 Task: Find the best transit route for traveling to the Empire State Building from Home.
Action: Mouse moved to (239, 78)
Screenshot: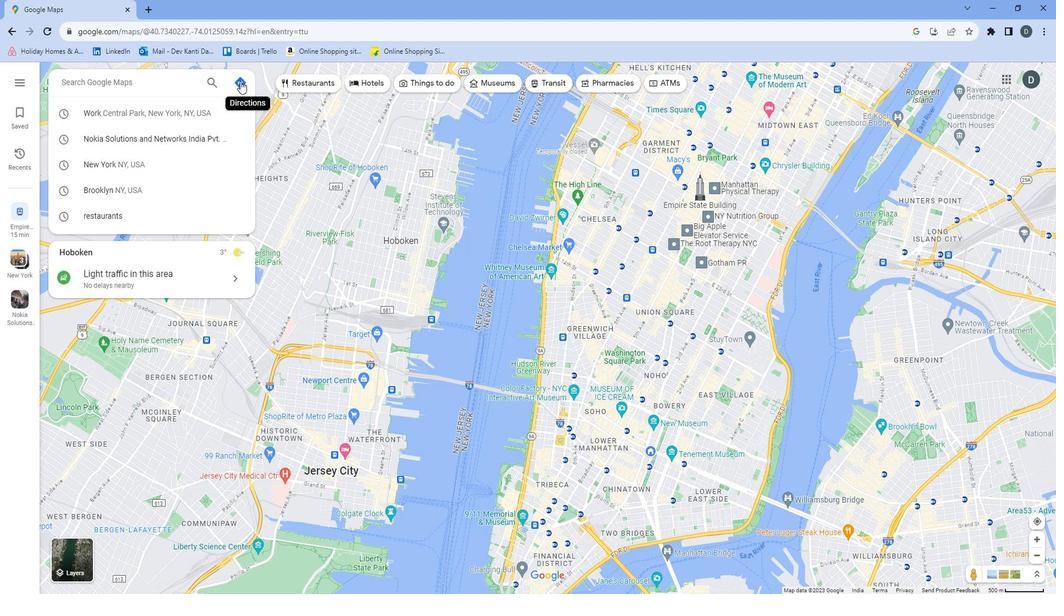 
Action: Mouse pressed left at (239, 78)
Screenshot: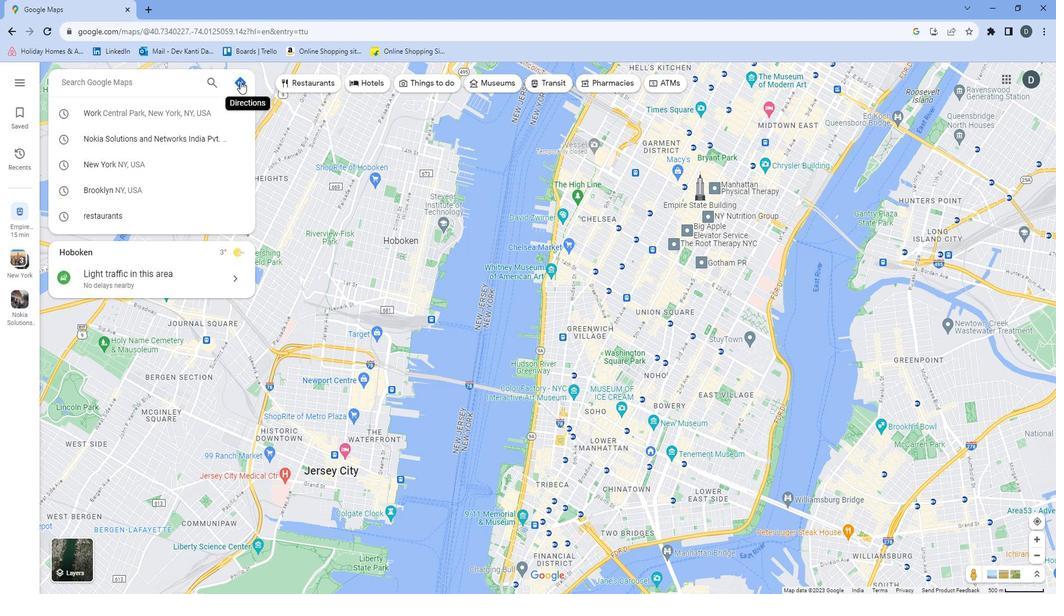 
Action: Mouse moved to (183, 111)
Screenshot: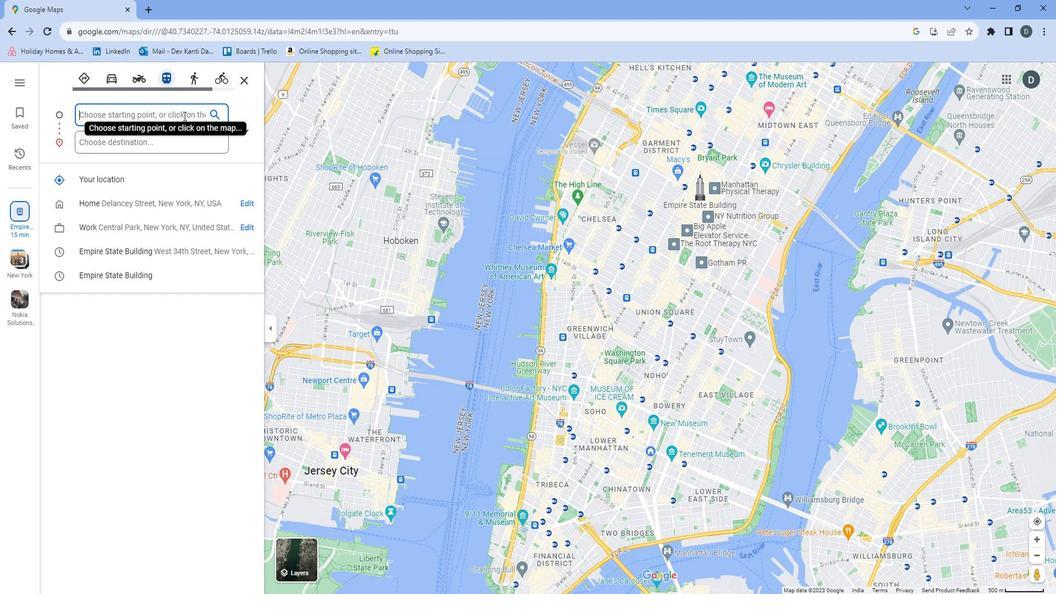 
Action: Mouse pressed left at (183, 111)
Screenshot: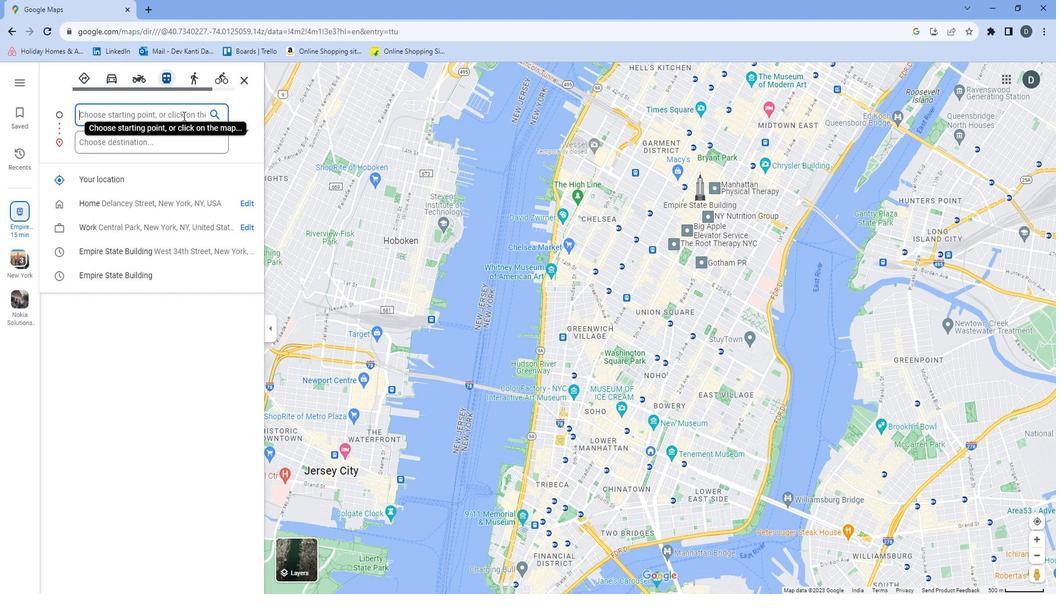 
Action: Mouse moved to (177, 188)
Screenshot: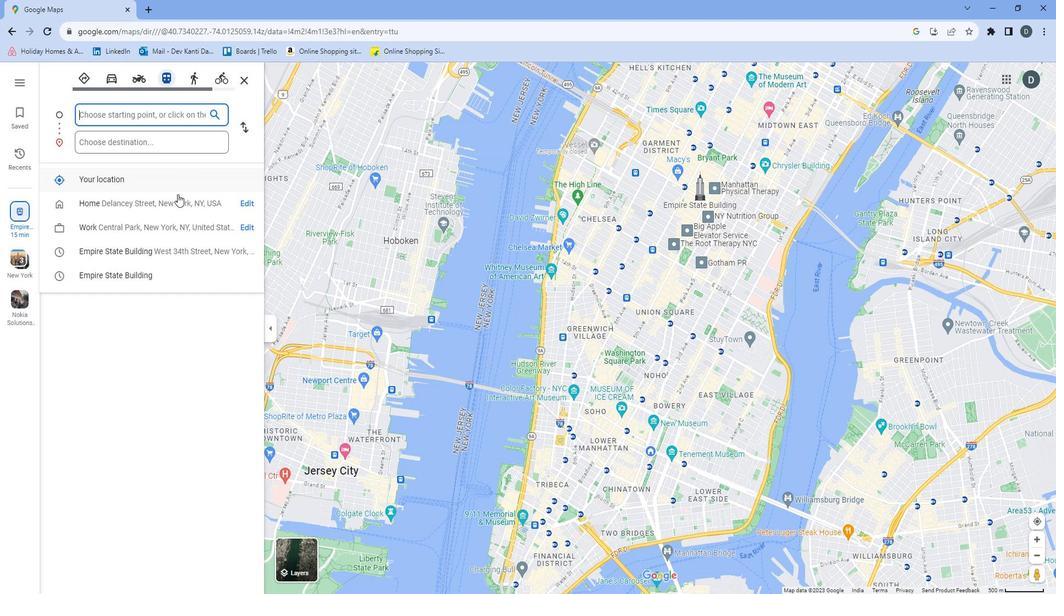 
Action: Mouse pressed left at (177, 188)
Screenshot: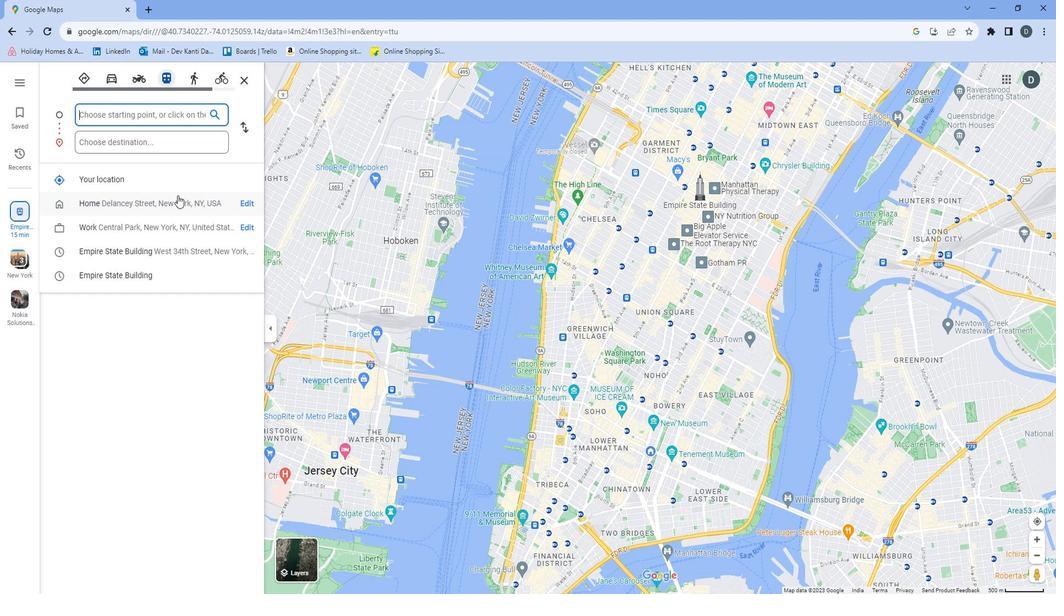 
Action: Mouse moved to (169, 138)
Screenshot: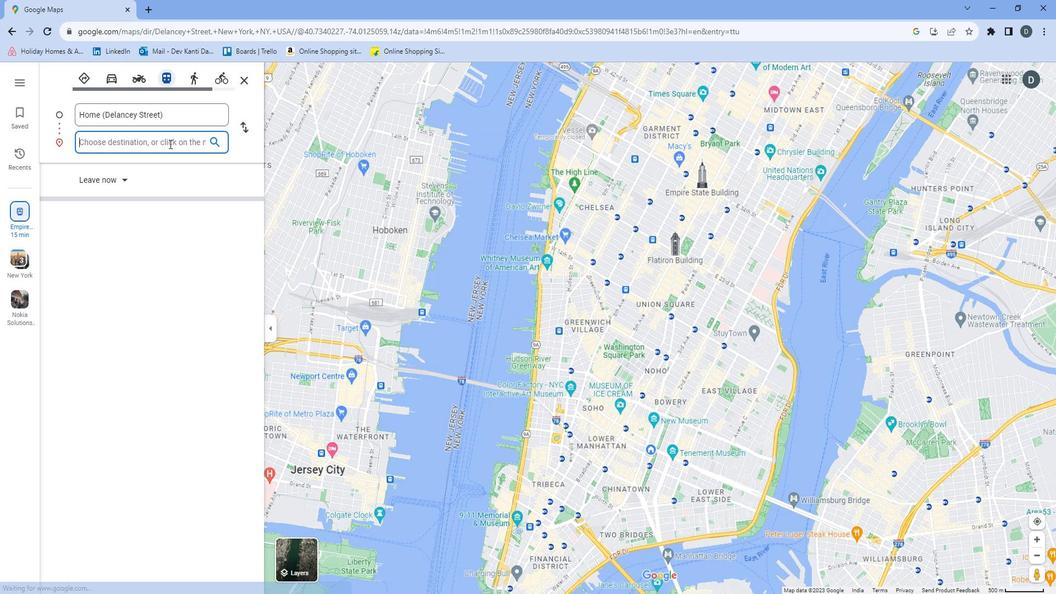 
Action: Mouse pressed left at (169, 138)
Screenshot: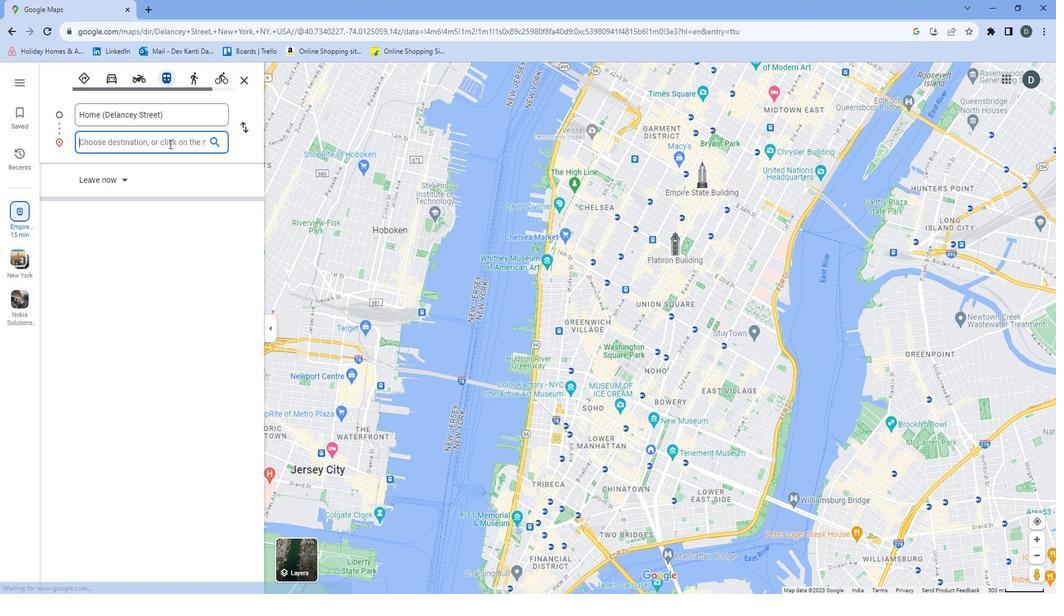 
Action: Key pressed <Key.shift>E
Screenshot: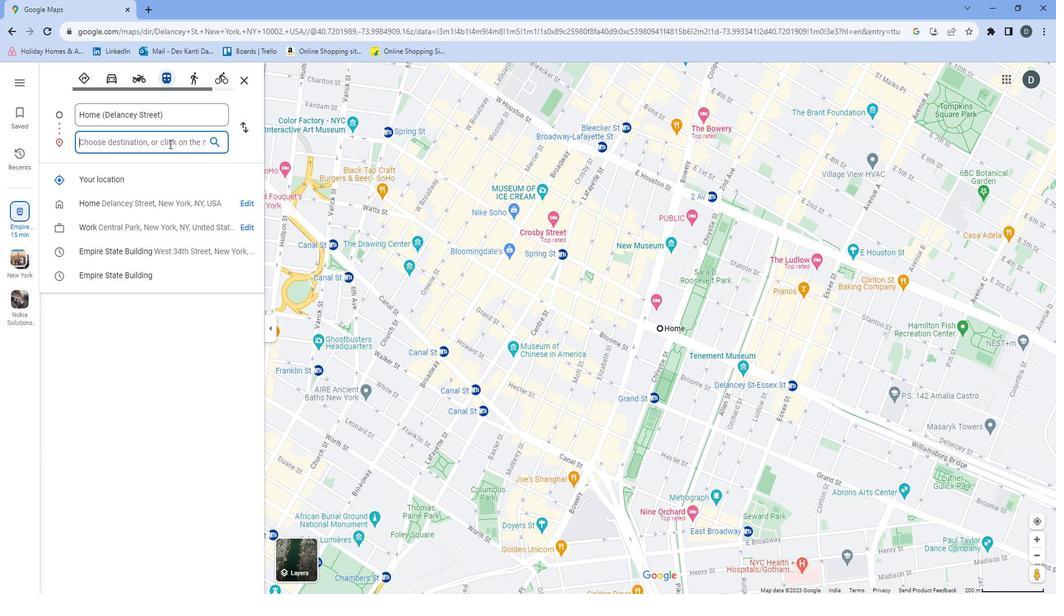 
Action: Mouse moved to (166, 138)
Screenshot: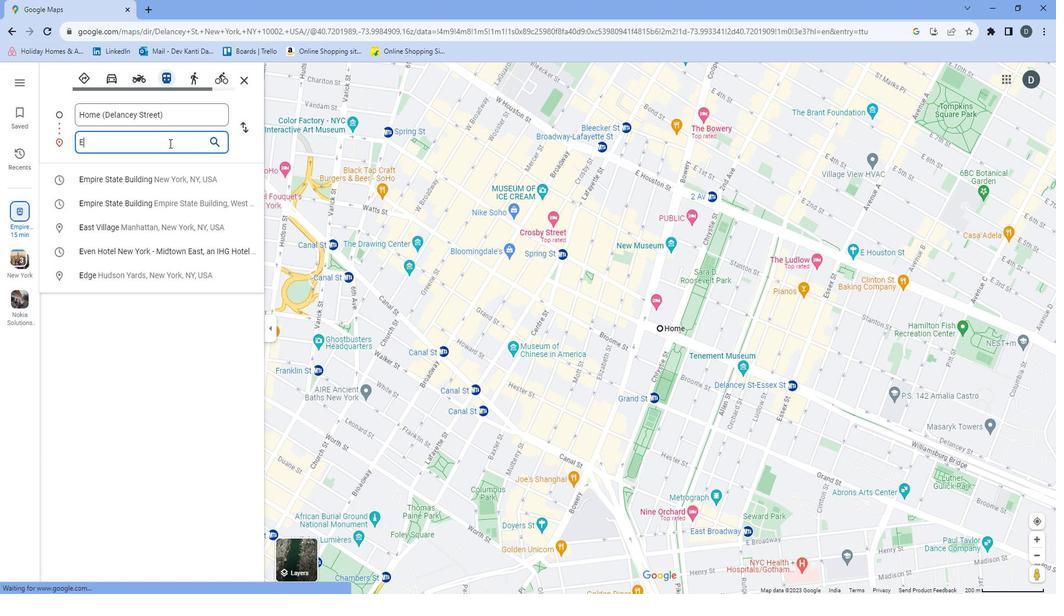 
Action: Key pressed m
Screenshot: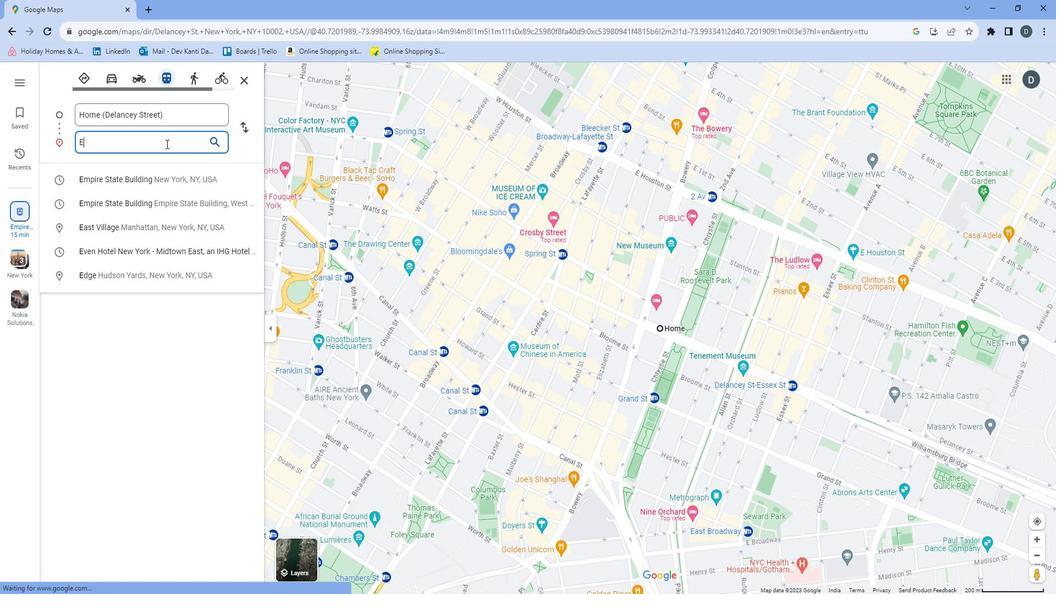 
Action: Mouse moved to (166, 138)
Screenshot: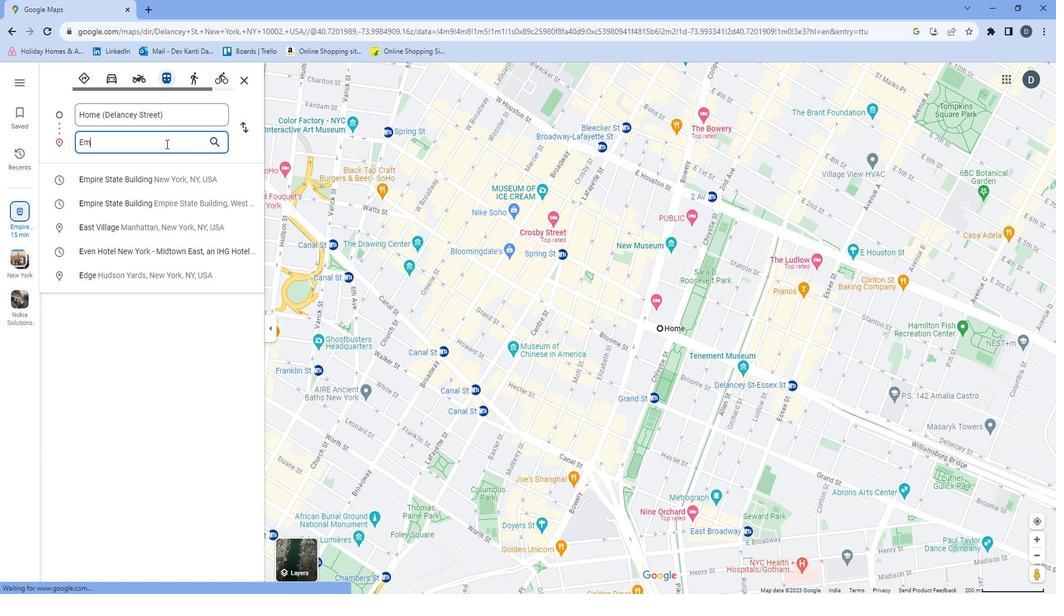 
Action: Key pressed pir
Screenshot: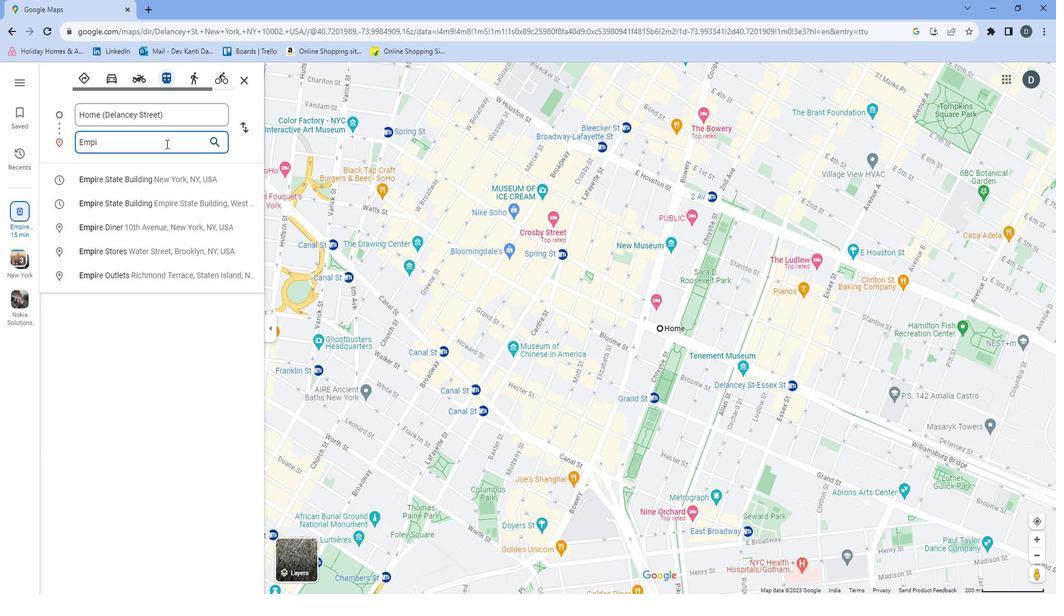 
Action: Mouse moved to (163, 138)
Screenshot: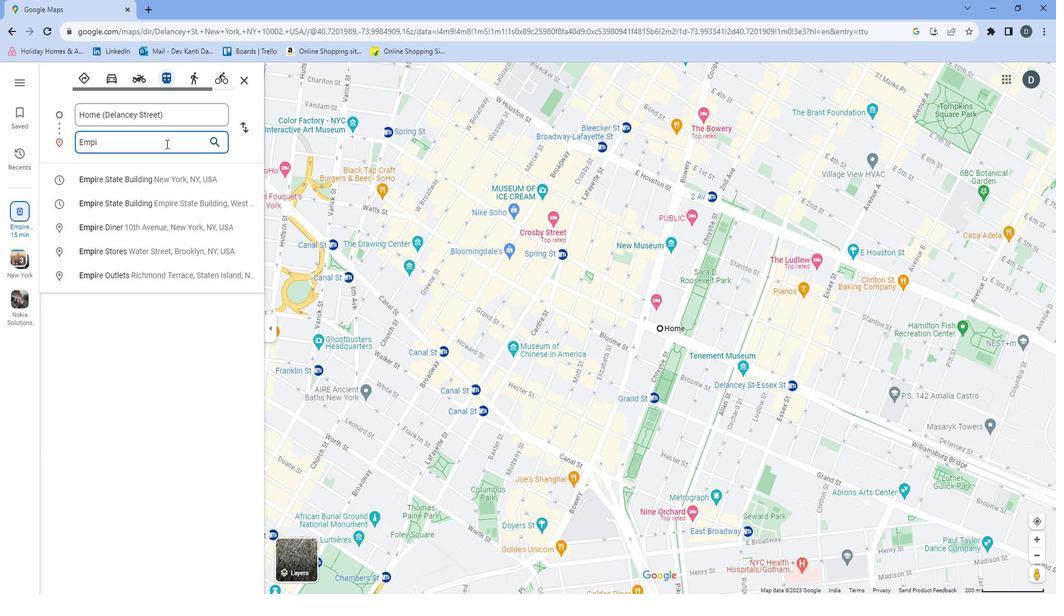 
Action: Key pressed e
Screenshot: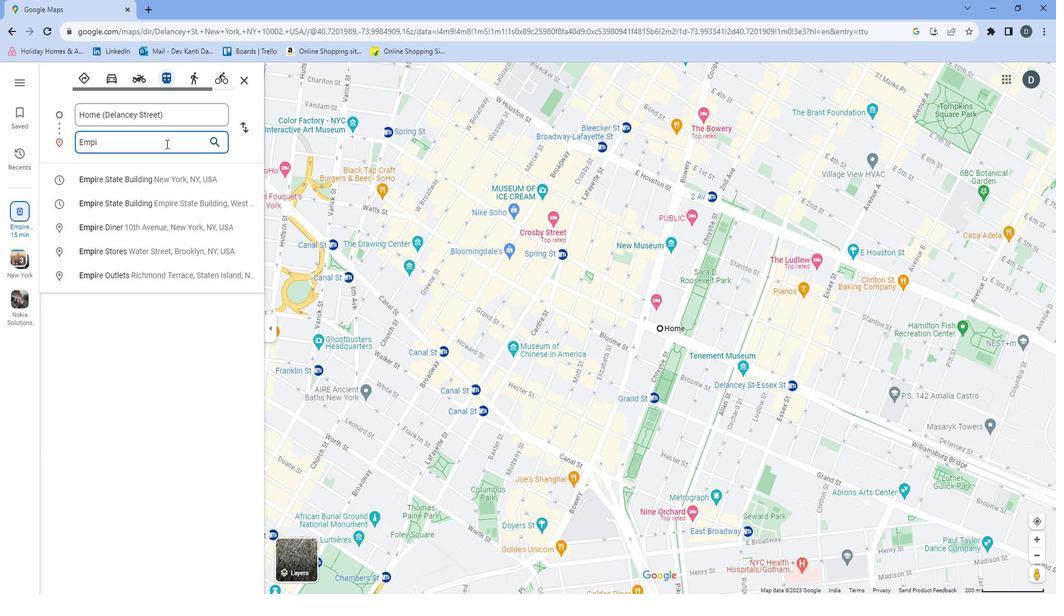 
Action: Mouse moved to (163, 138)
Screenshot: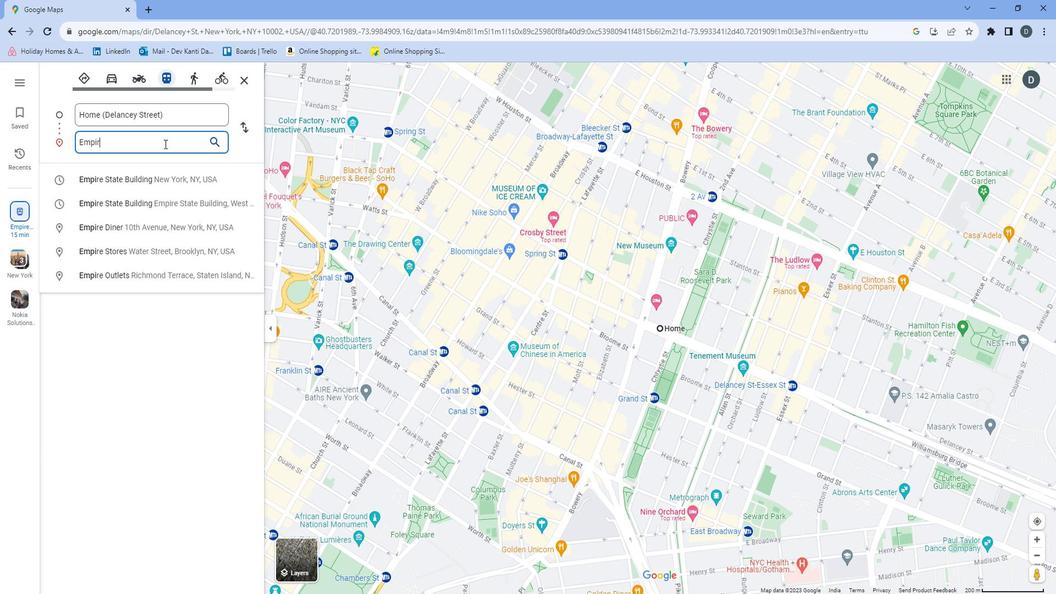 
Action: Key pressed <Key.space>
Screenshot: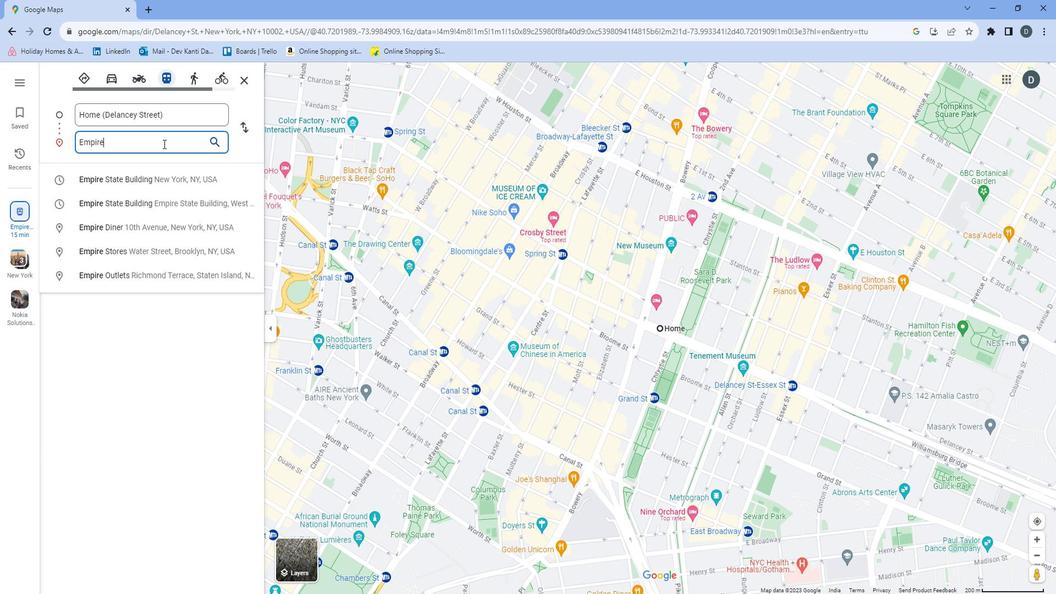 
Action: Mouse moved to (159, 140)
Screenshot: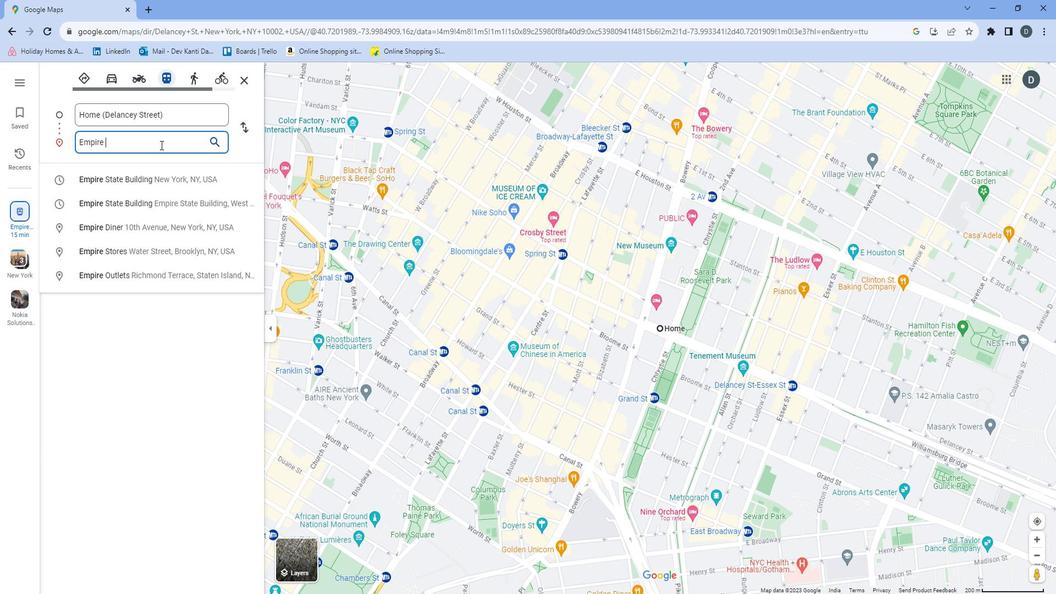 
Action: Key pressed <Key.shift>Sa<Key.backspace>ta
Screenshot: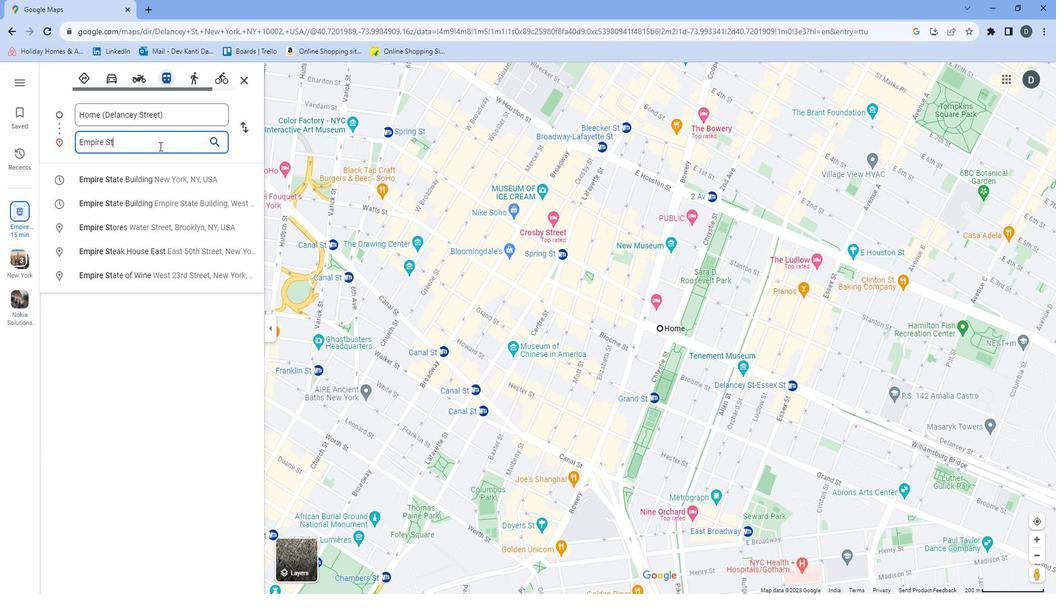 
Action: Mouse moved to (158, 140)
Screenshot: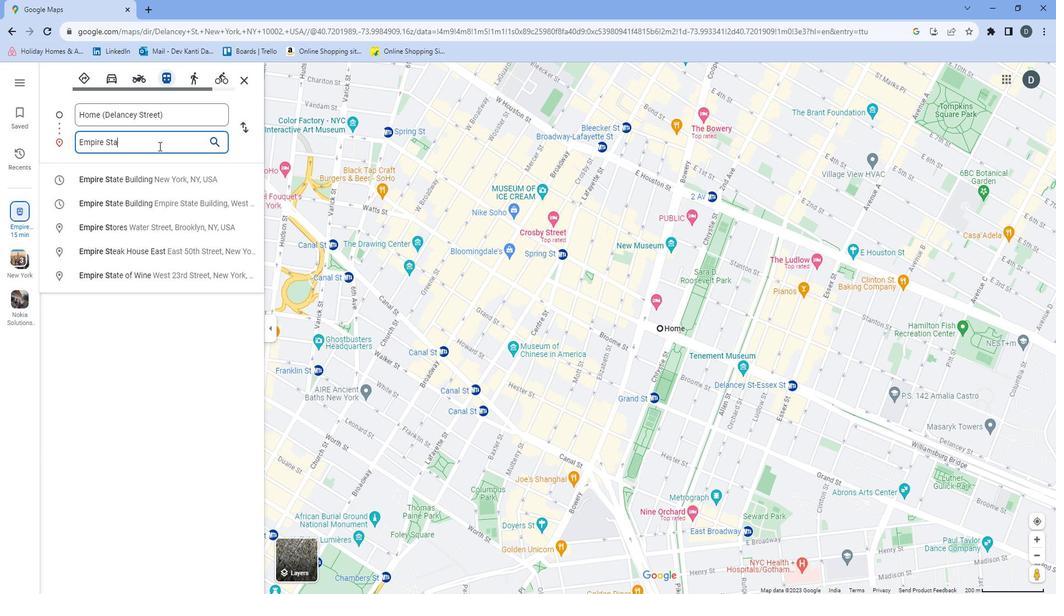 
Action: Key pressed te<Key.space>
Screenshot: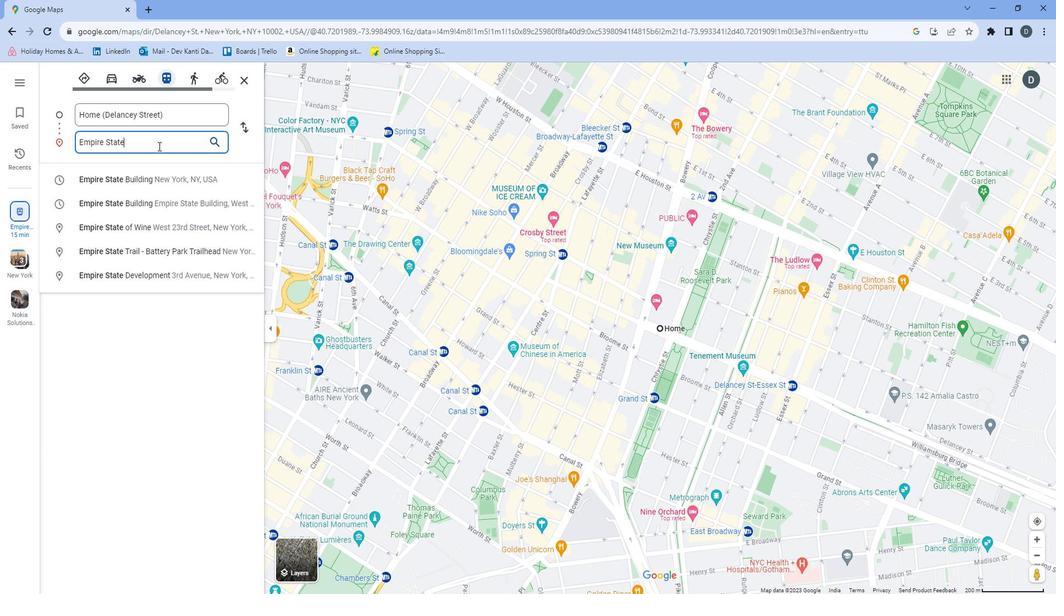 
Action: Mouse moved to (152, 143)
Screenshot: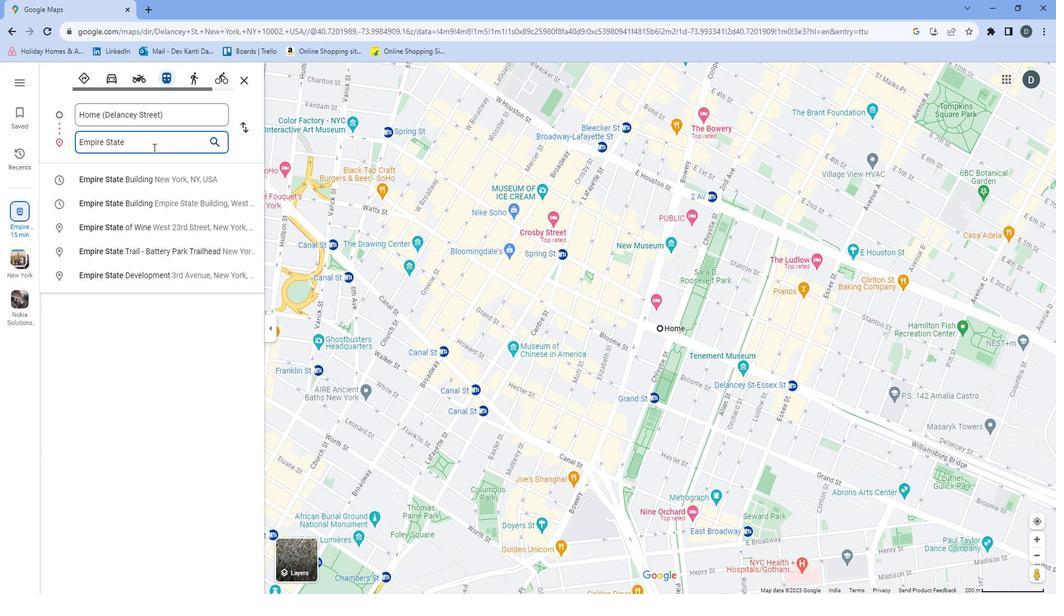 
Action: Key pressed <Key.shift>
Screenshot: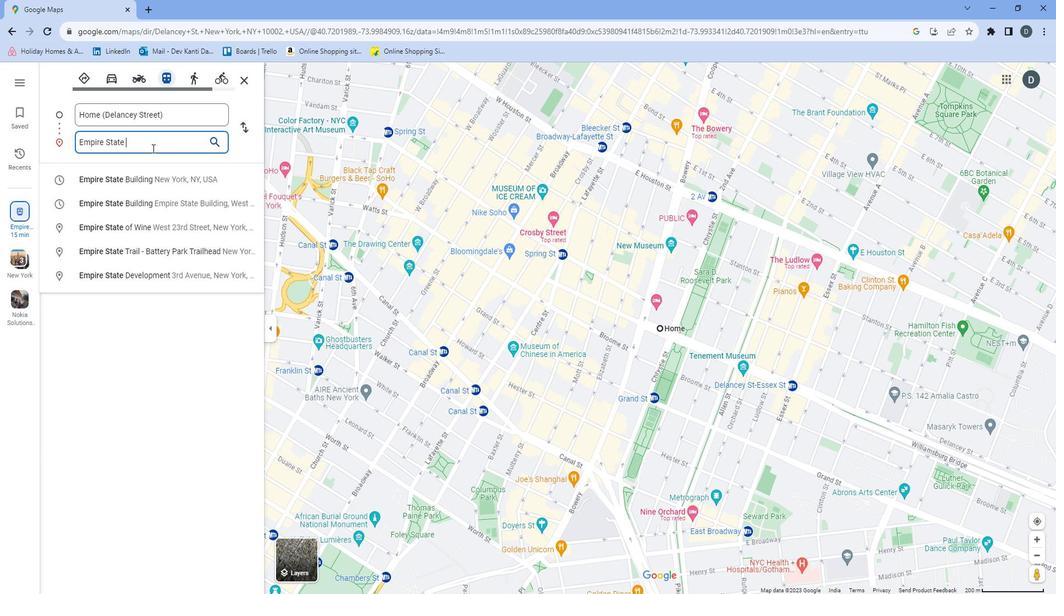 
Action: Mouse moved to (146, 148)
Screenshot: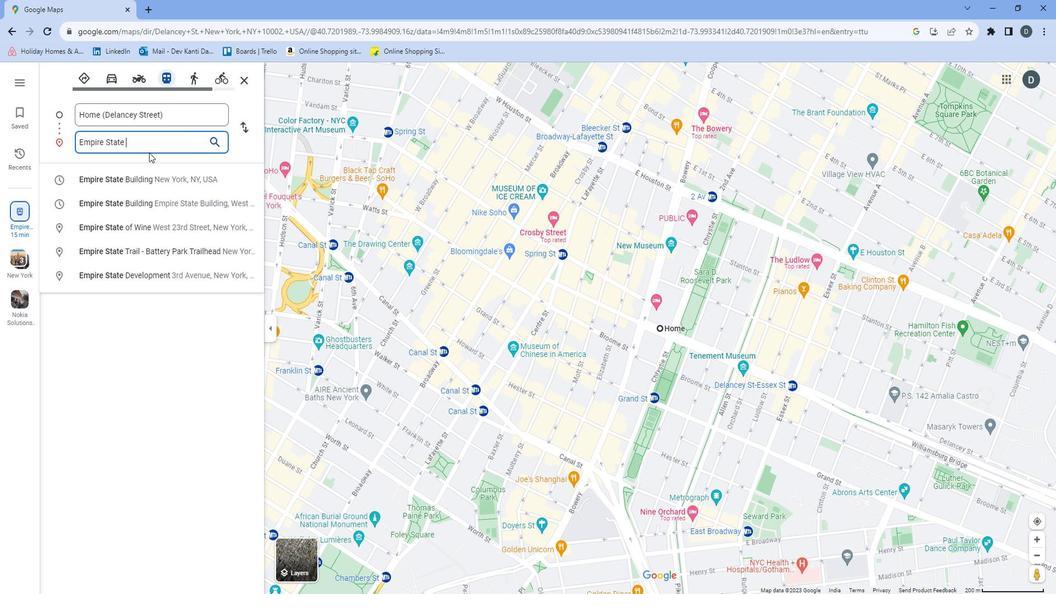
Action: Key pressed B
Screenshot: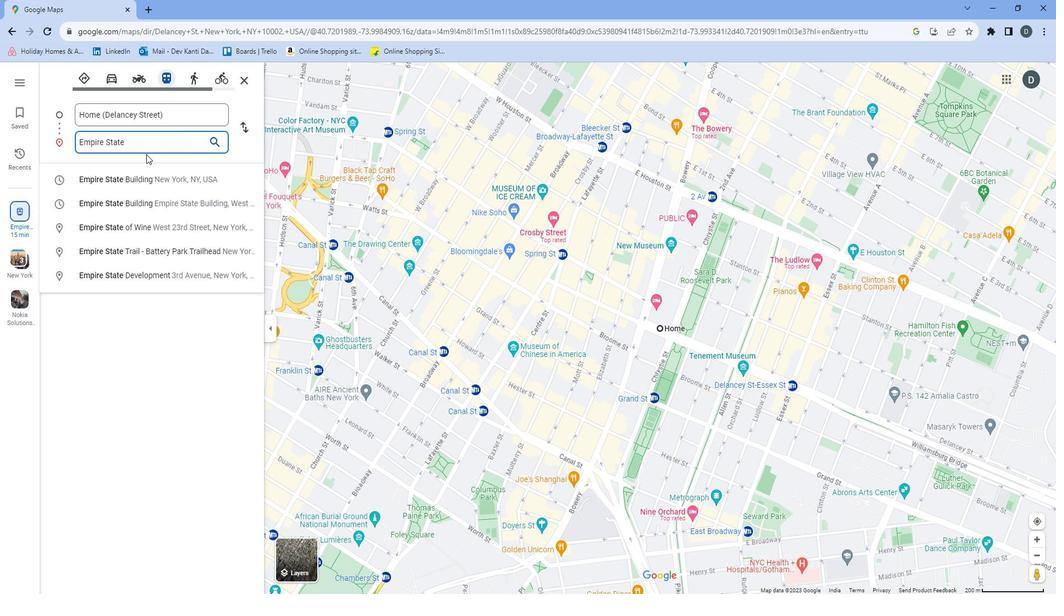 
Action: Mouse moved to (141, 148)
Screenshot: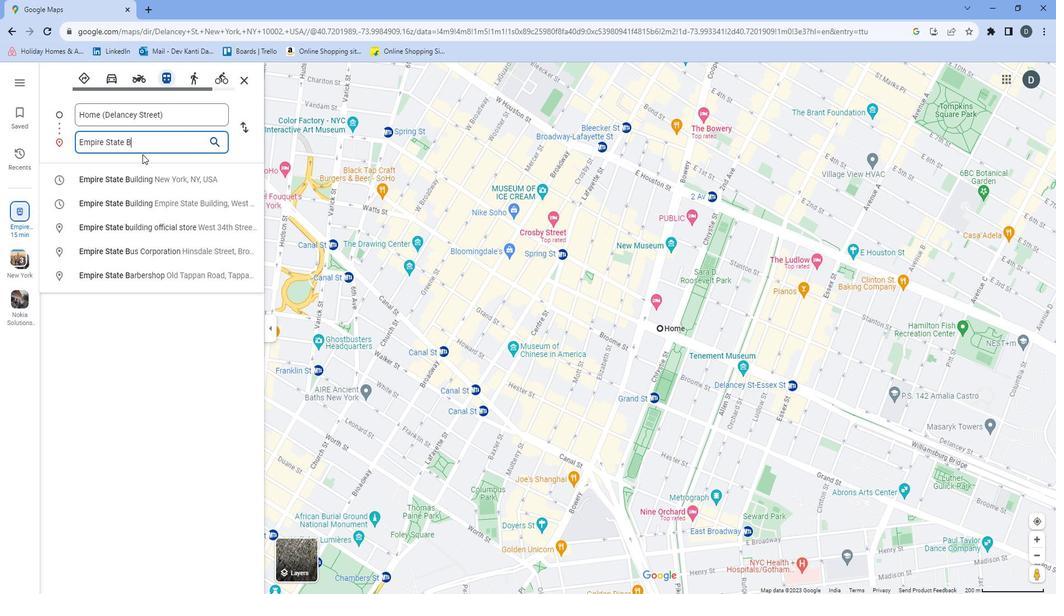 
Action: Key pressed uildin
Screenshot: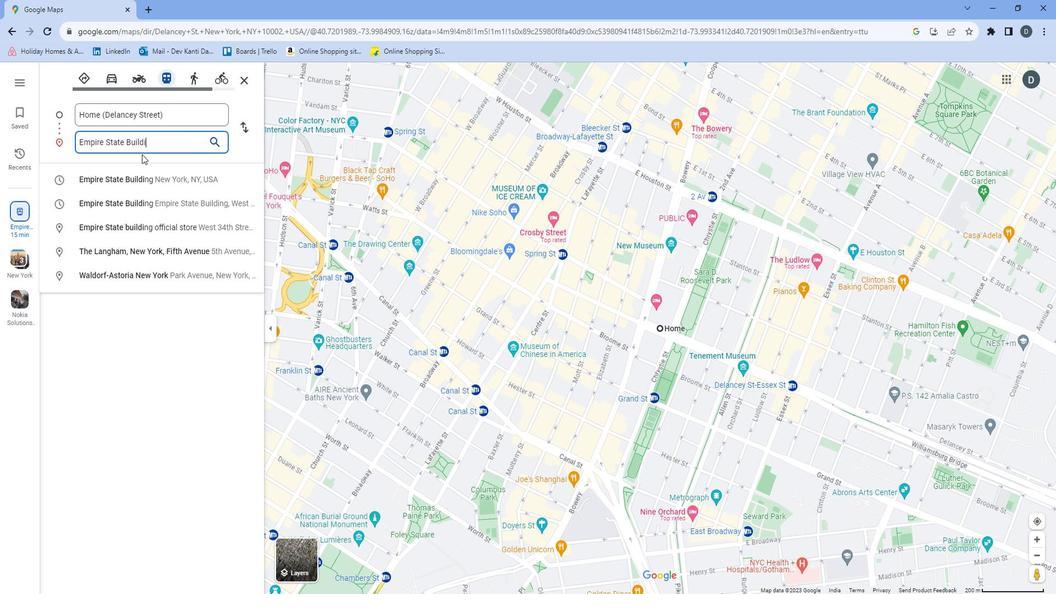 
Action: Mouse moved to (141, 148)
Screenshot: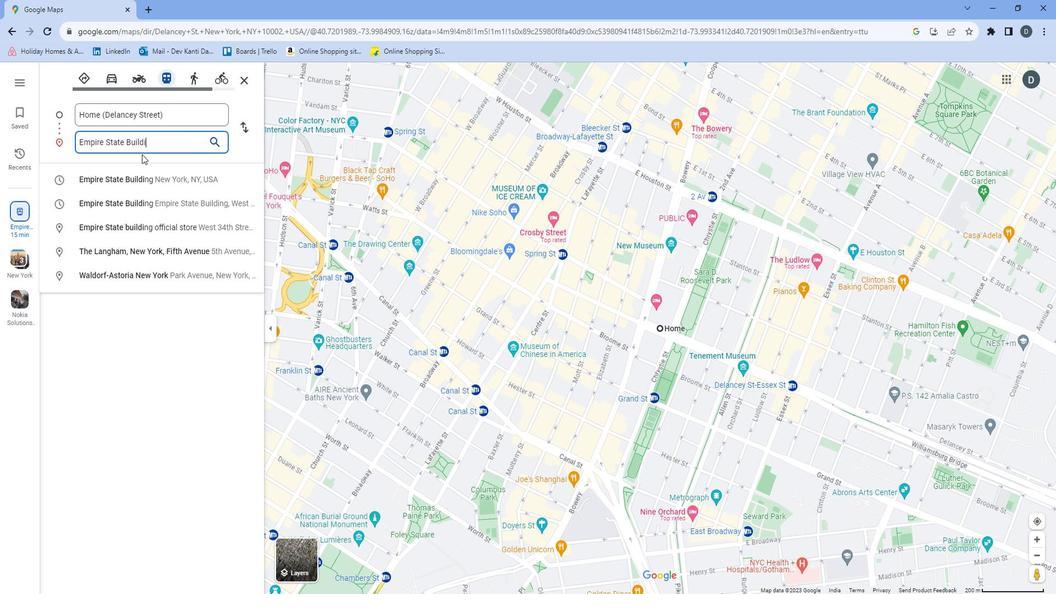 
Action: Key pressed g
Screenshot: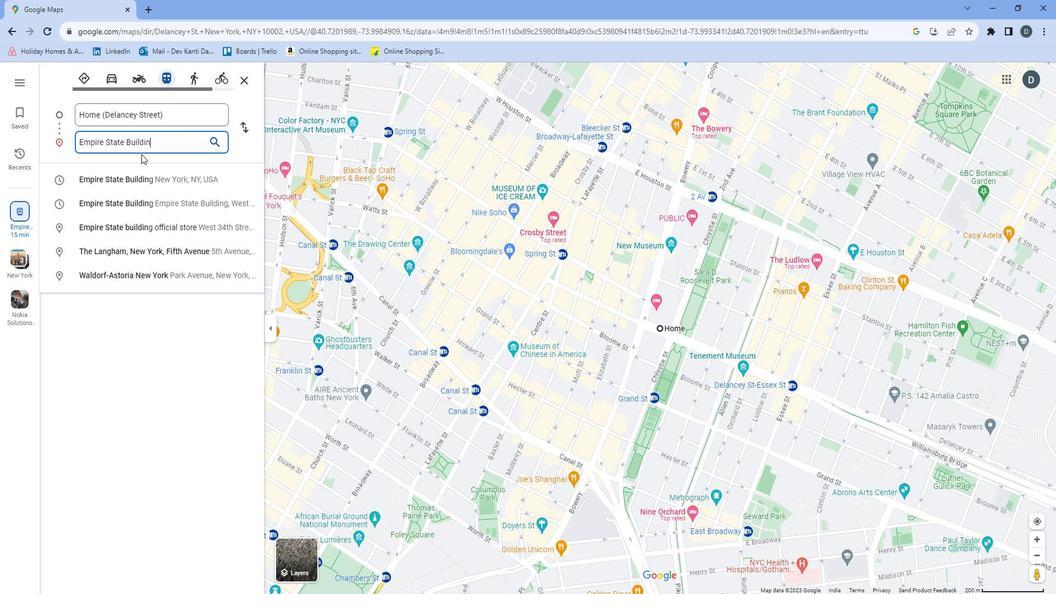 
Action: Mouse moved to (167, 167)
Screenshot: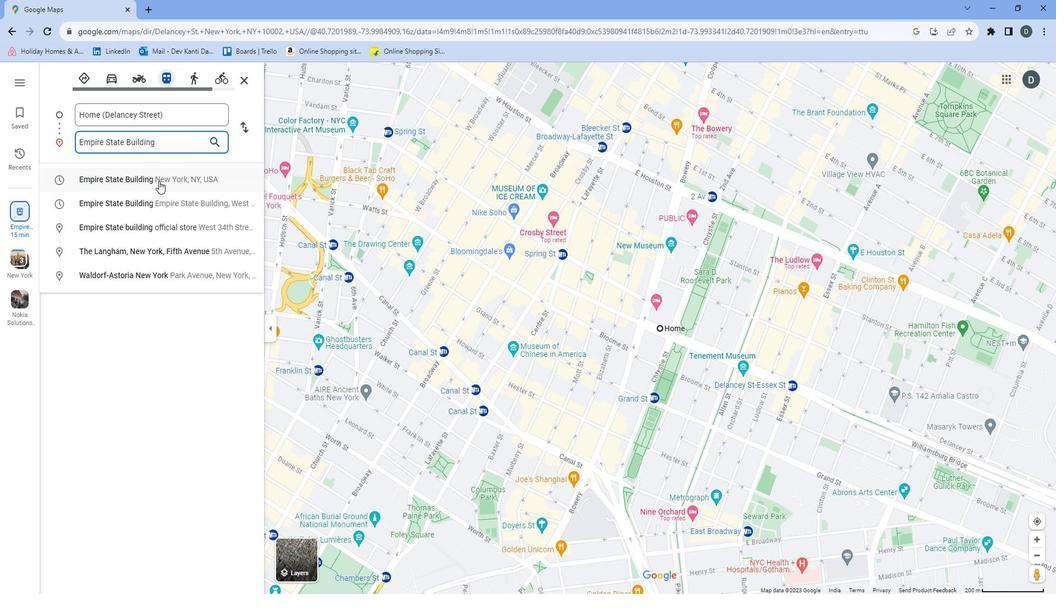 
Action: Mouse pressed left at (167, 167)
Screenshot: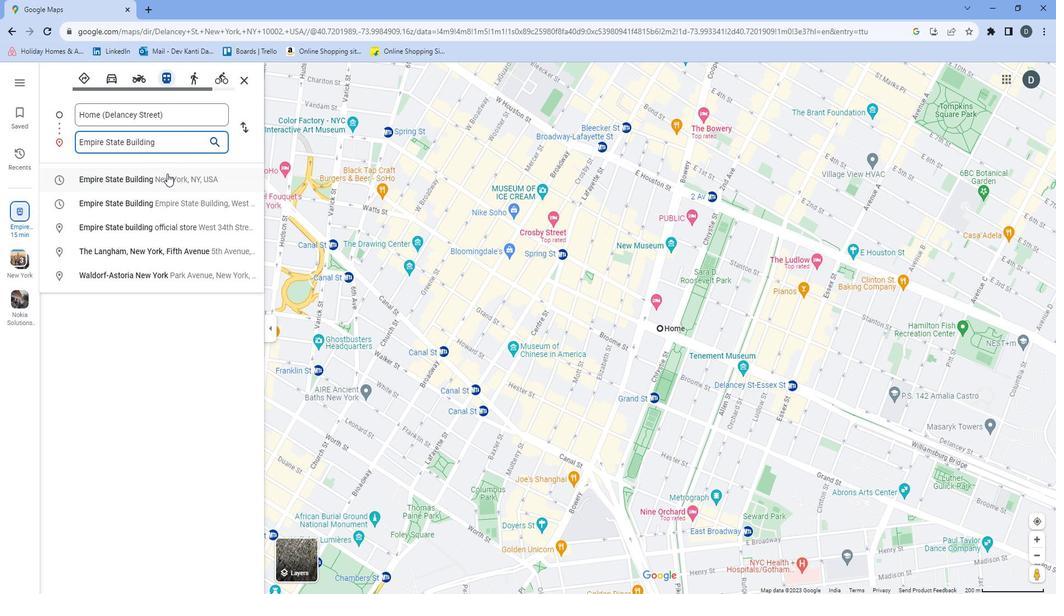 
Action: Mouse moved to (243, 174)
Screenshot: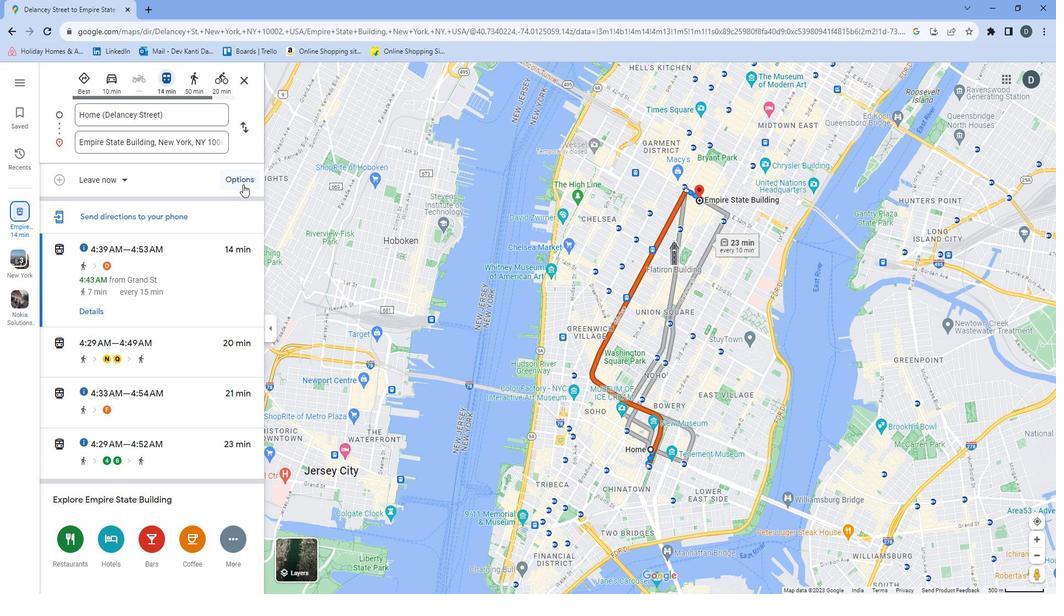 
Action: Mouse pressed left at (243, 174)
Screenshot: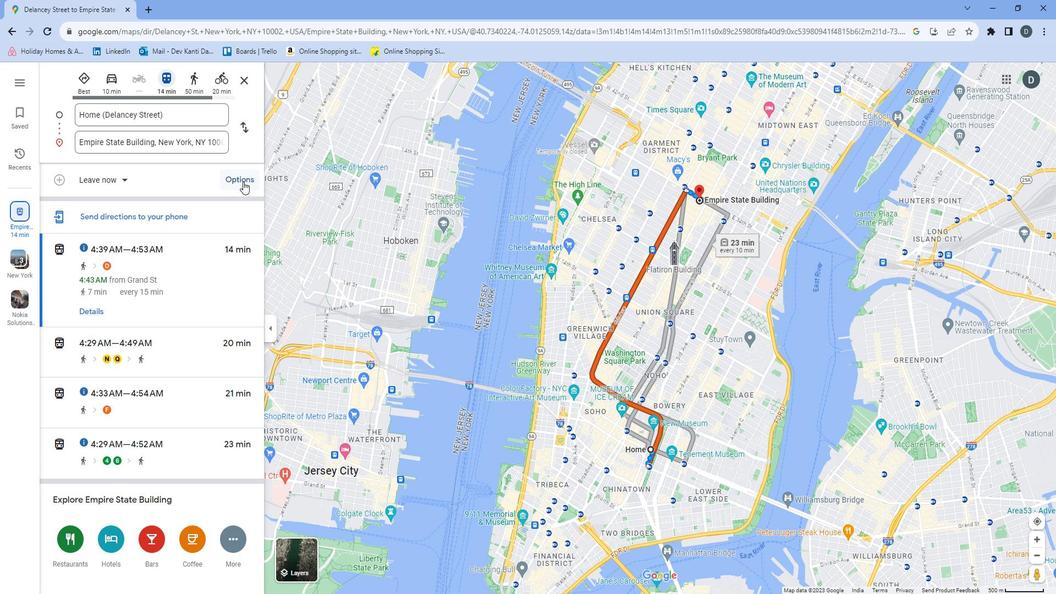 
Action: Mouse moved to (158, 211)
Screenshot: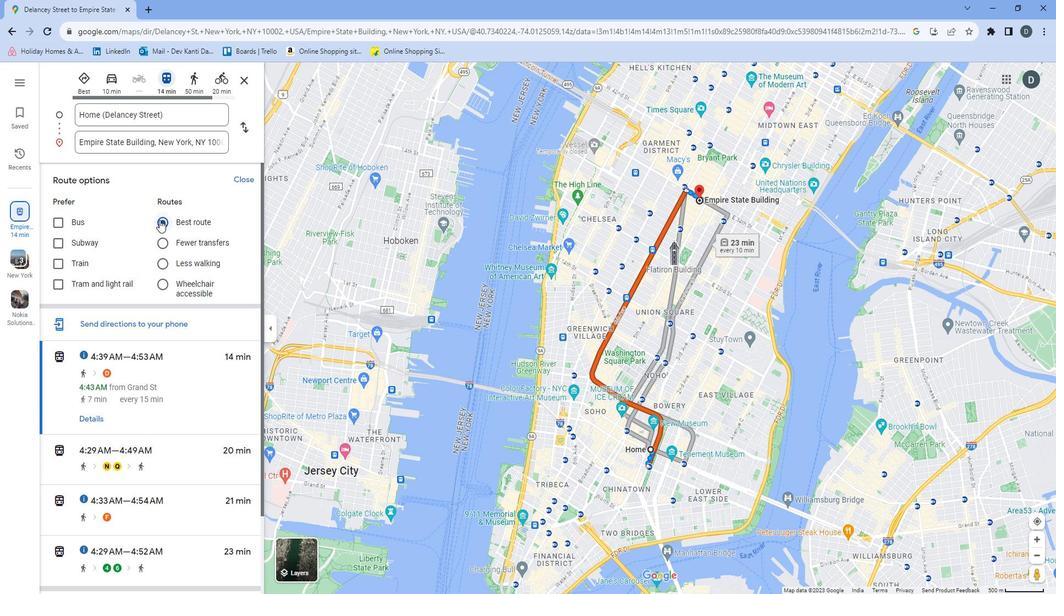 
Action: Mouse pressed left at (158, 211)
Screenshot: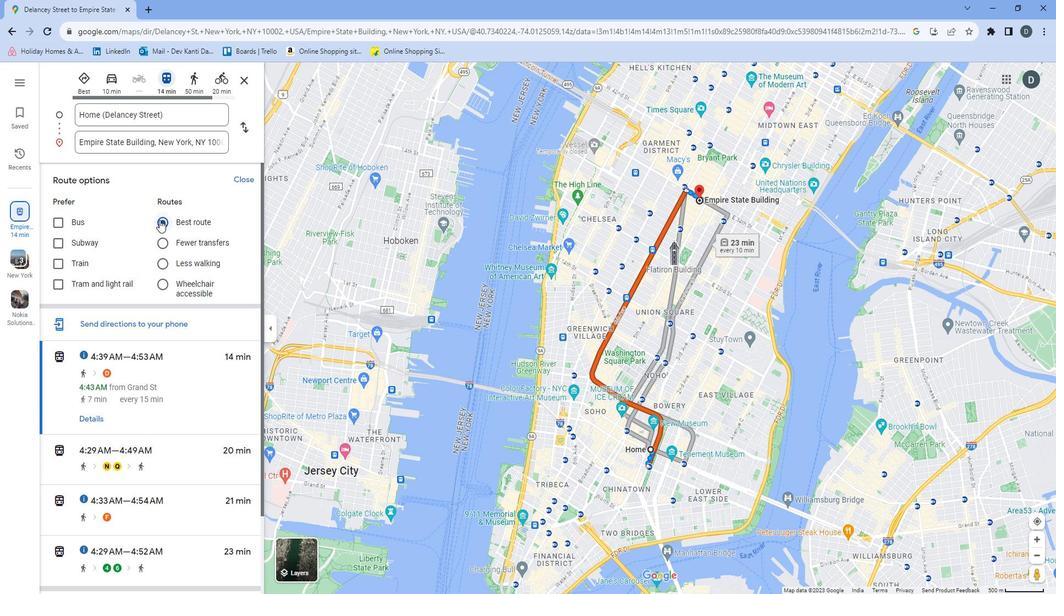 
Action: Mouse moved to (161, 295)
Screenshot: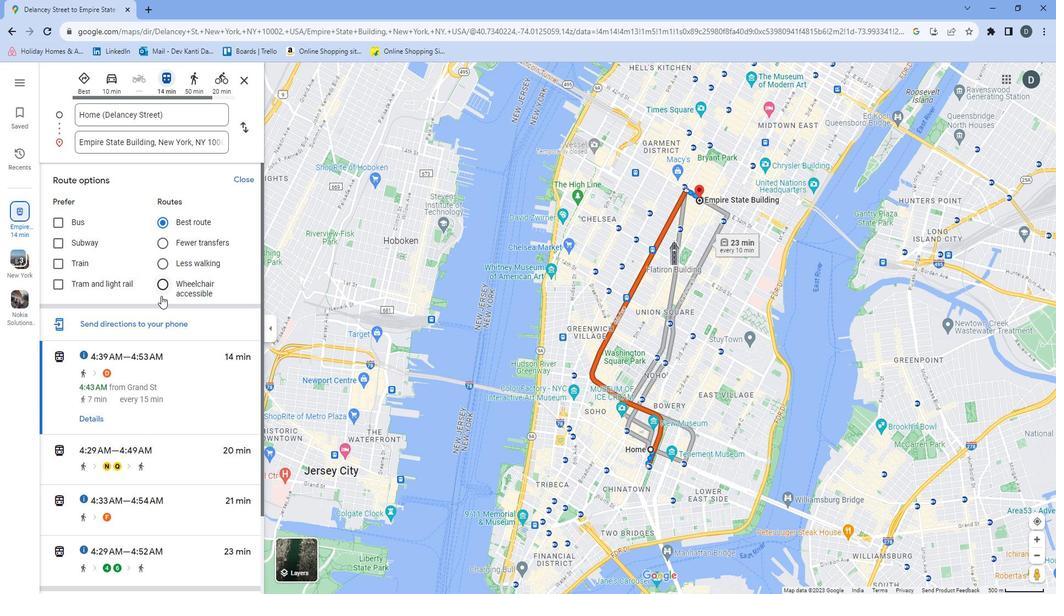 
Action: Mouse scrolled (161, 294) with delta (0, 0)
Screenshot: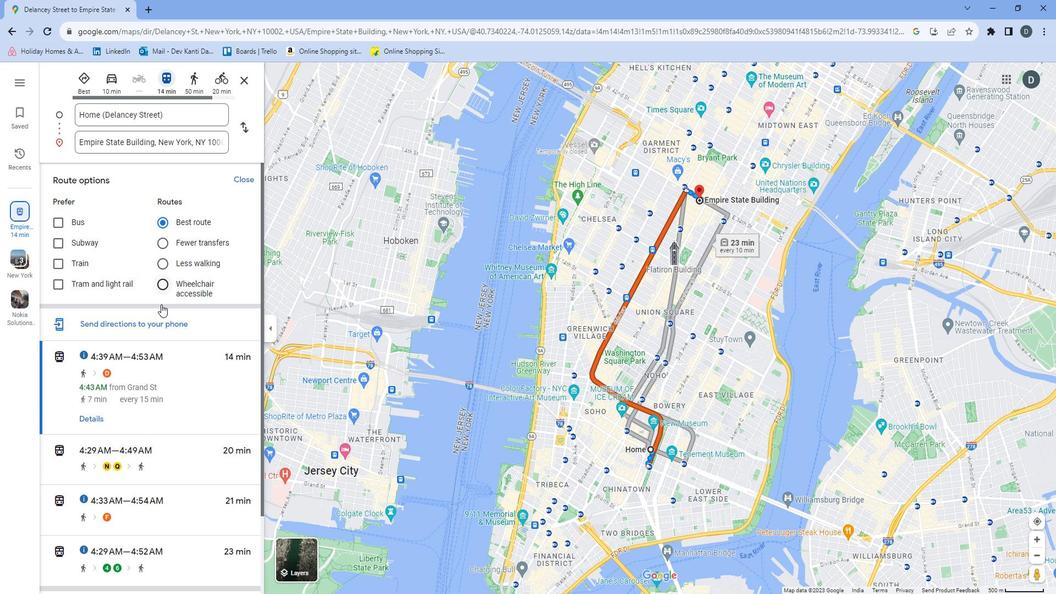 
Action: Mouse moved to (161, 297)
Screenshot: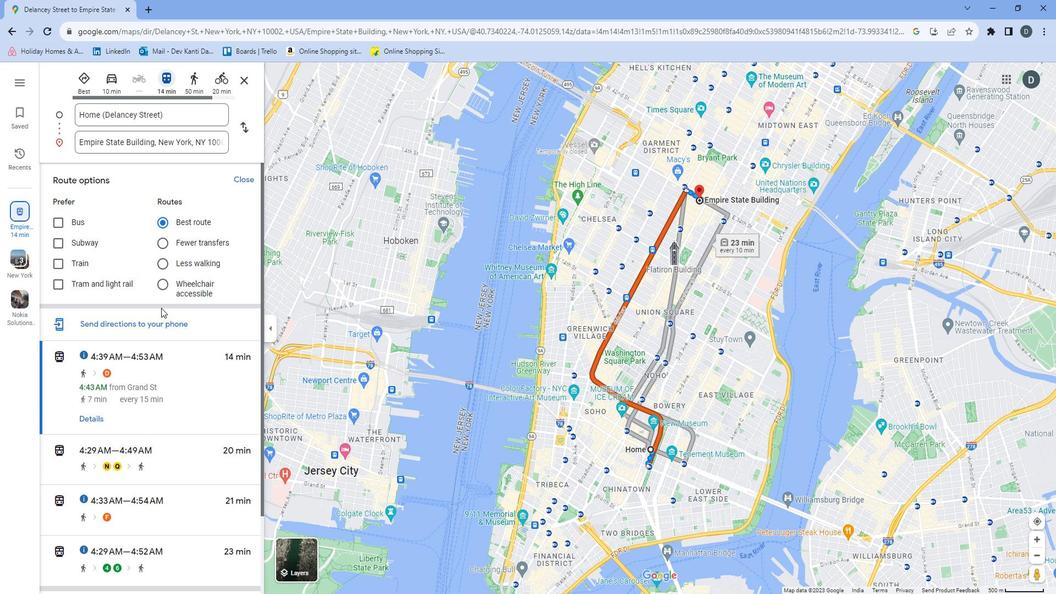 
Action: Mouse scrolled (161, 297) with delta (0, 0)
Screenshot: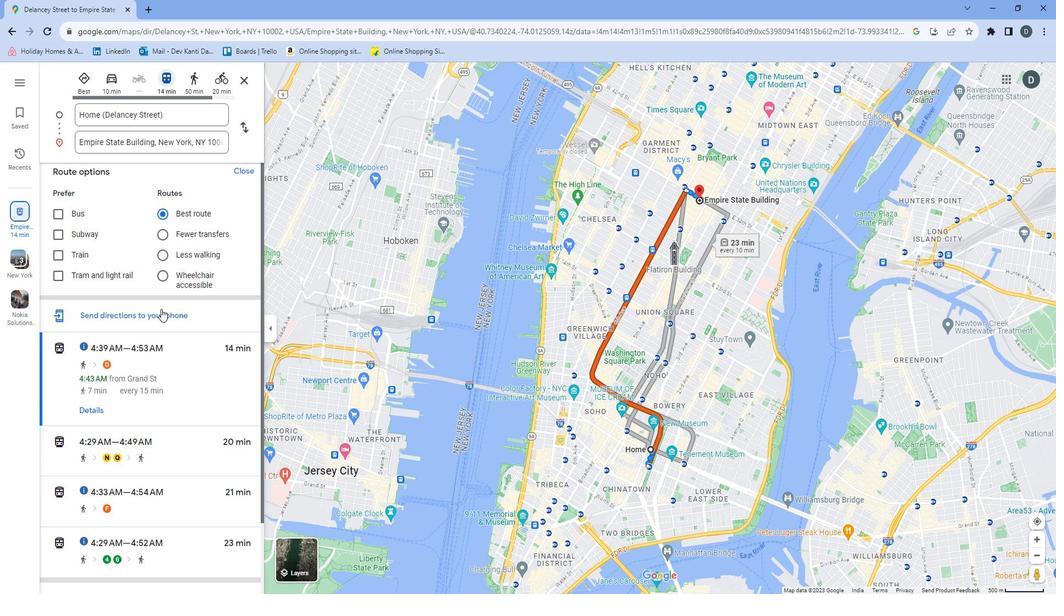 
Action: Mouse moved to (160, 298)
Screenshot: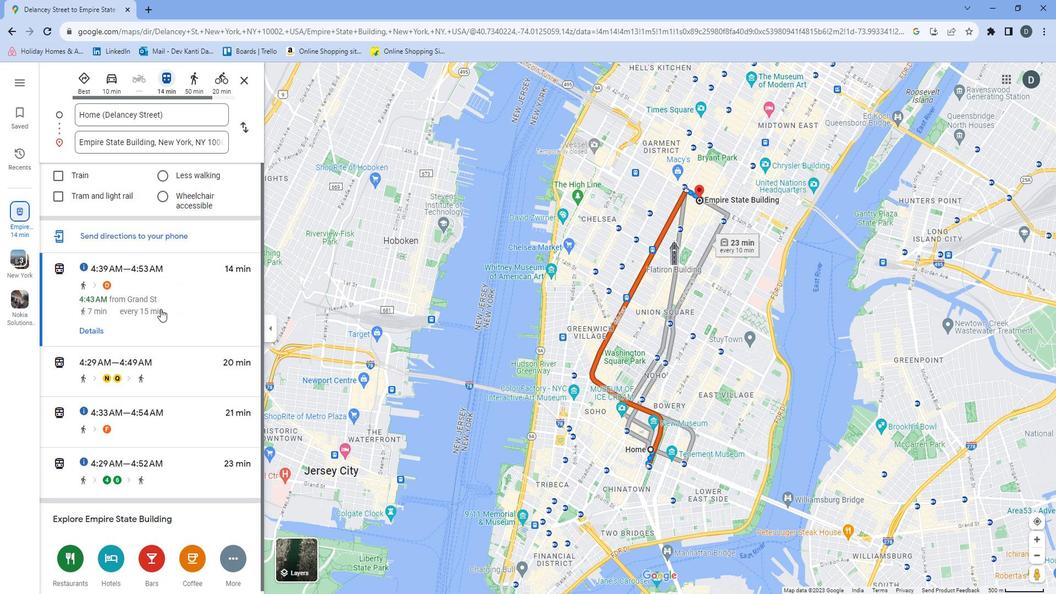 
Action: Mouse scrolled (160, 297) with delta (0, 0)
Screenshot: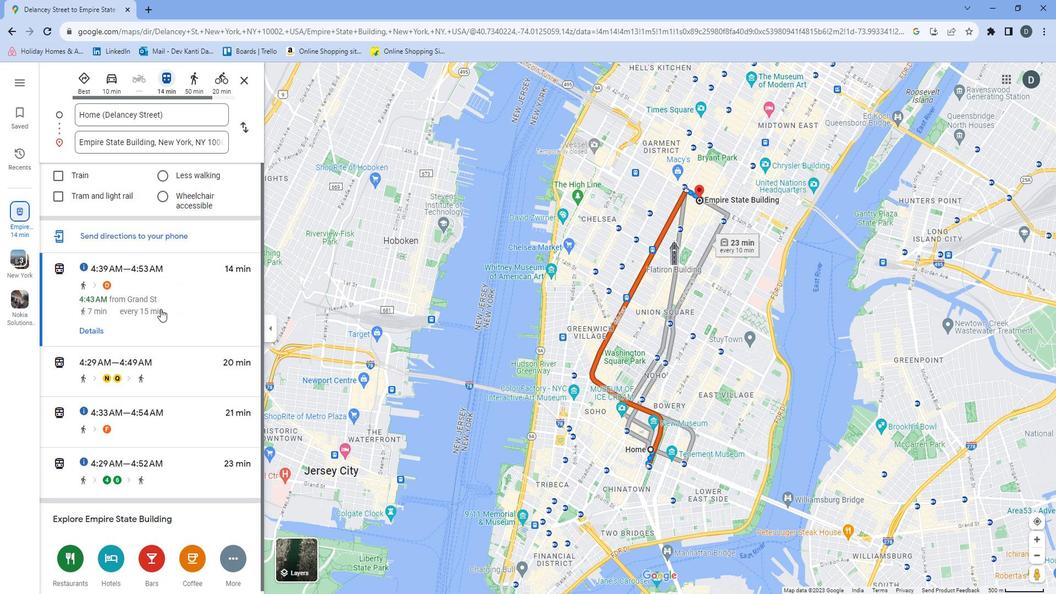 
Action: Mouse scrolled (160, 297) with delta (0, 0)
Screenshot: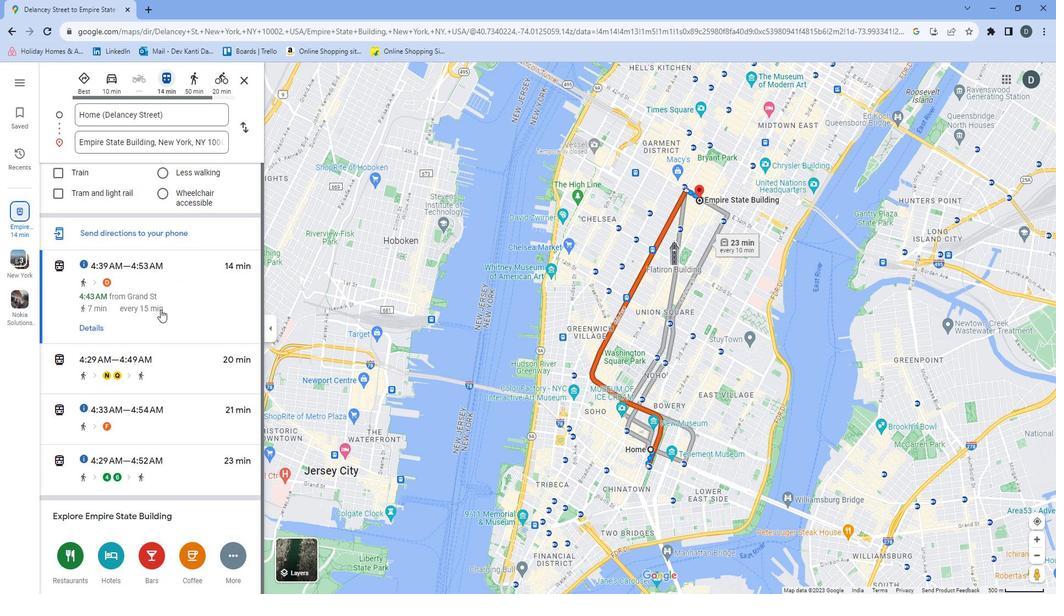 
Action: Mouse scrolled (160, 297) with delta (0, 0)
Screenshot: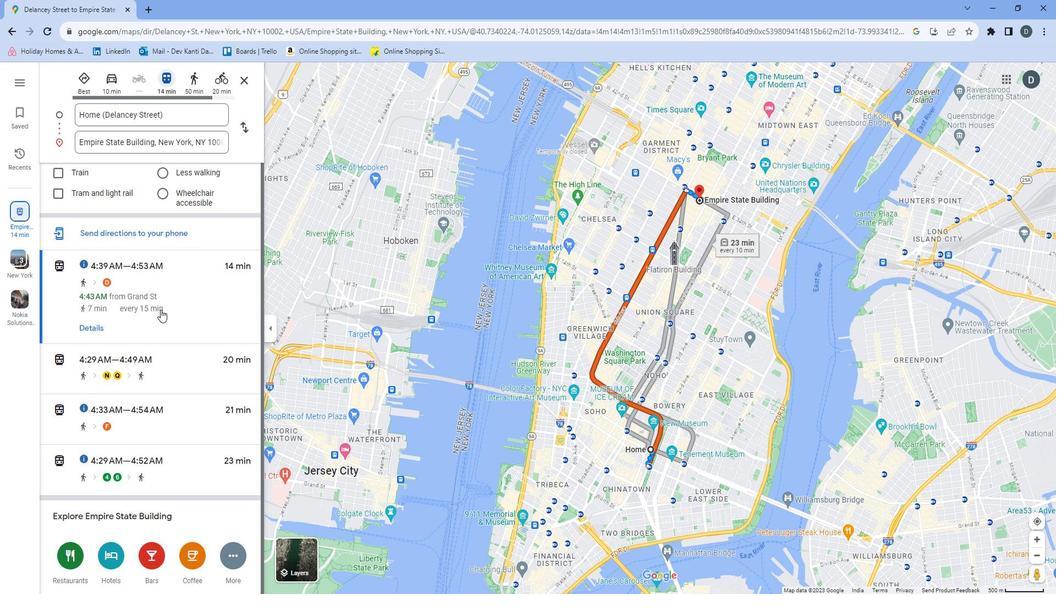 
Action: Mouse scrolled (160, 297) with delta (0, 0)
Screenshot: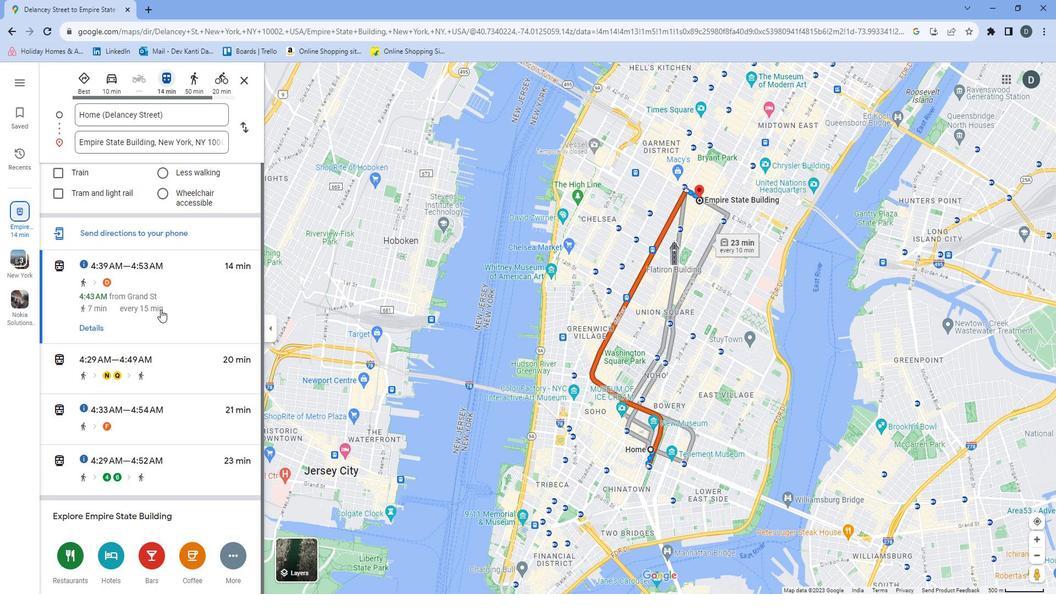 
Action: Mouse moved to (158, 298)
Screenshot: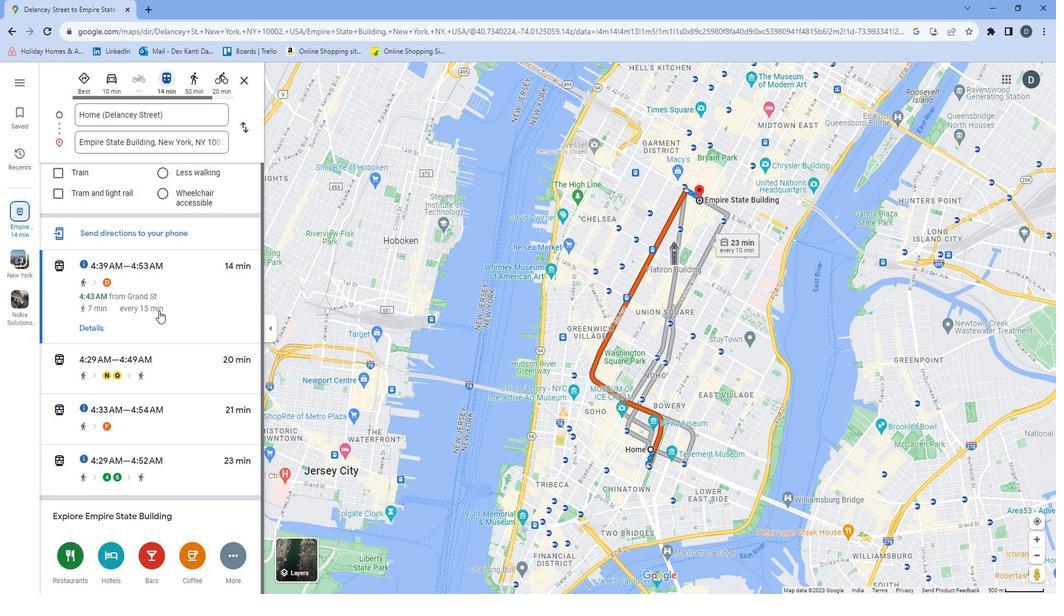 
